 Task: Create List Residential Rentals in Board Employee Performance Tracking to Workspace Contract Management. Create List Commercial Rentals in Board Customer Feedback Action Planning to Workspace Contract Management. Create List Real Estate Marketing in Board Business Model Lean Startup Methodology Implementation to Workspace Contract Management
Action: Mouse moved to (31, 339)
Screenshot: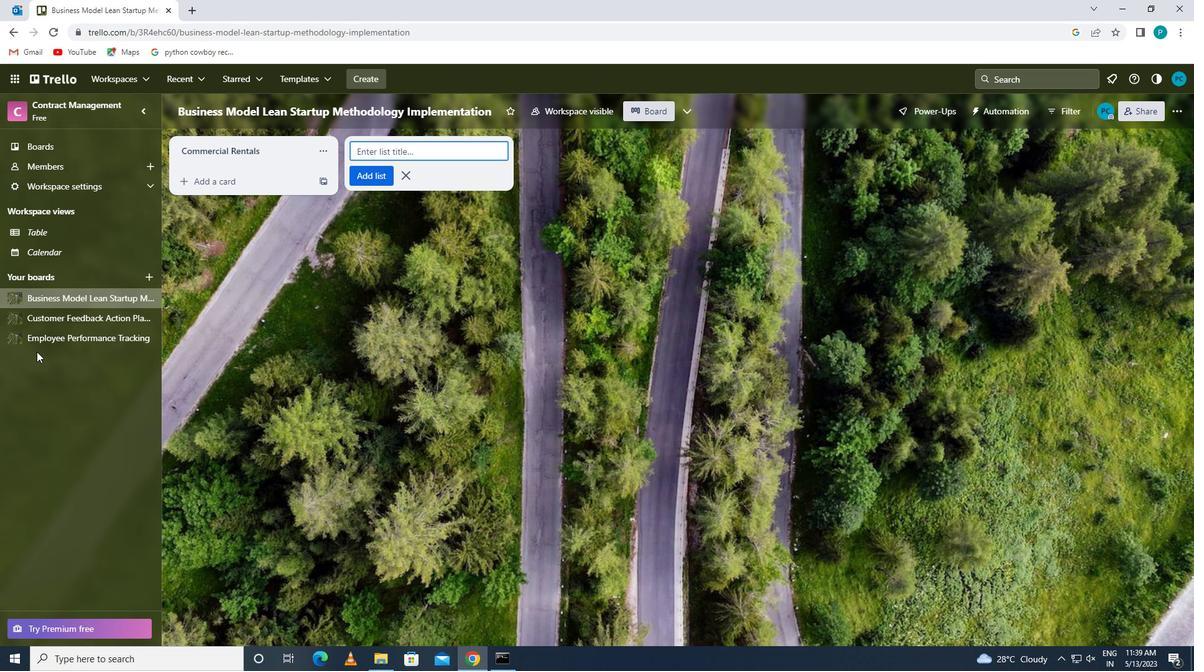 
Action: Mouse pressed left at (31, 339)
Screenshot: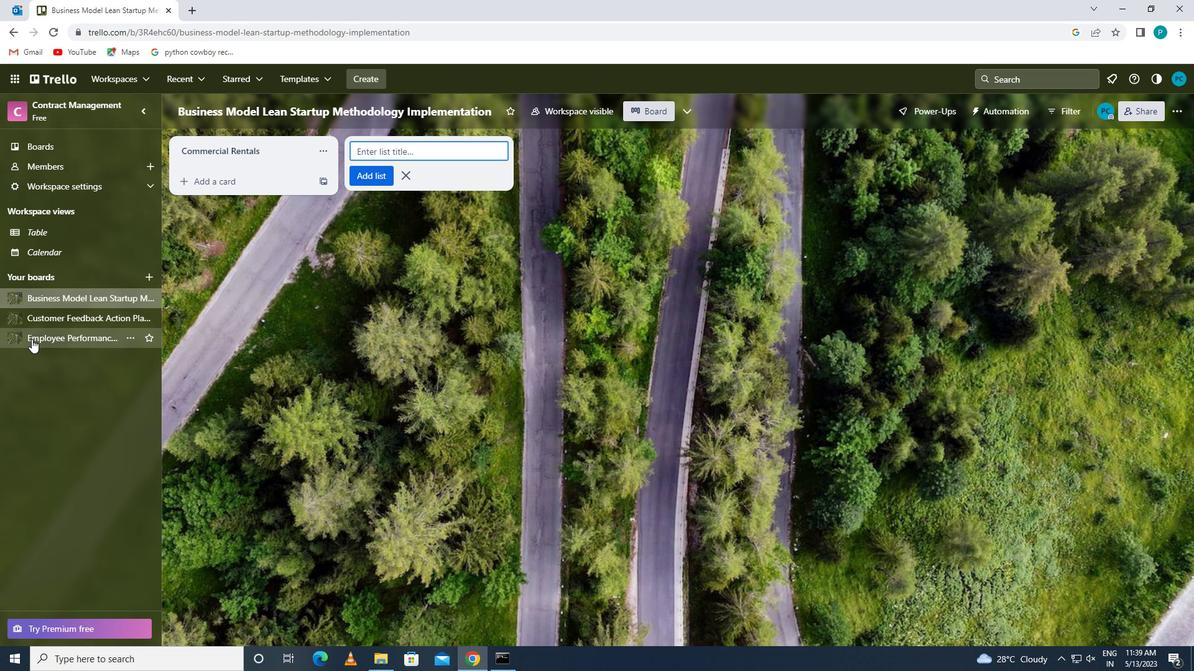 
Action: Mouse moved to (467, 148)
Screenshot: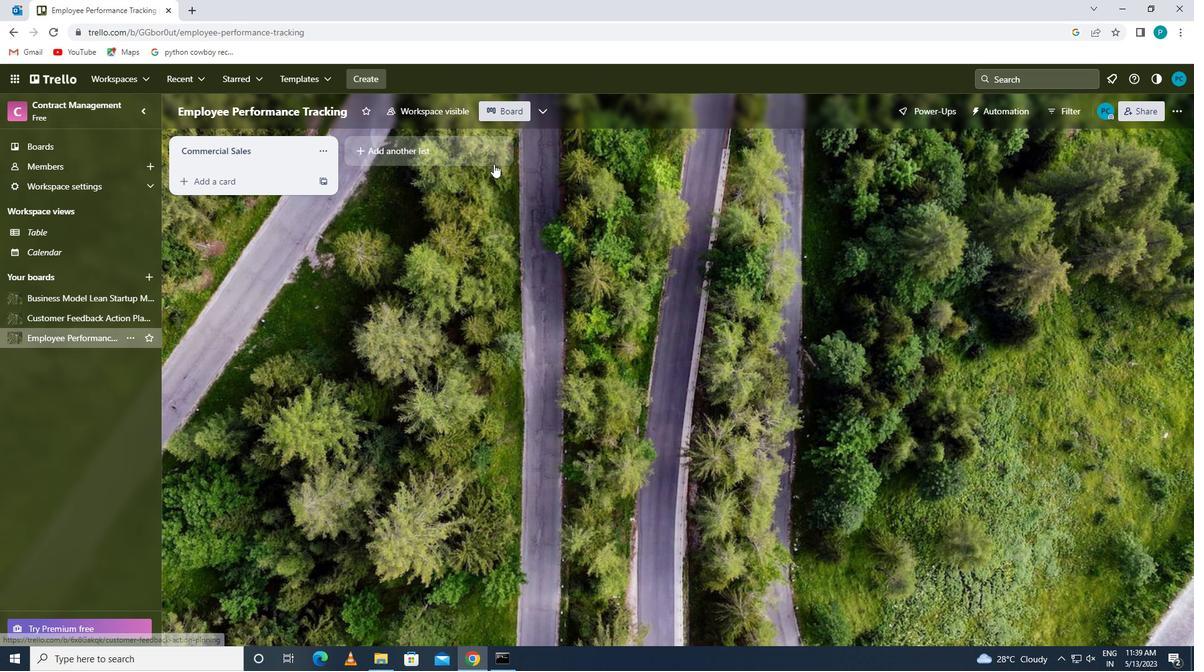 
Action: Mouse pressed left at (467, 148)
Screenshot: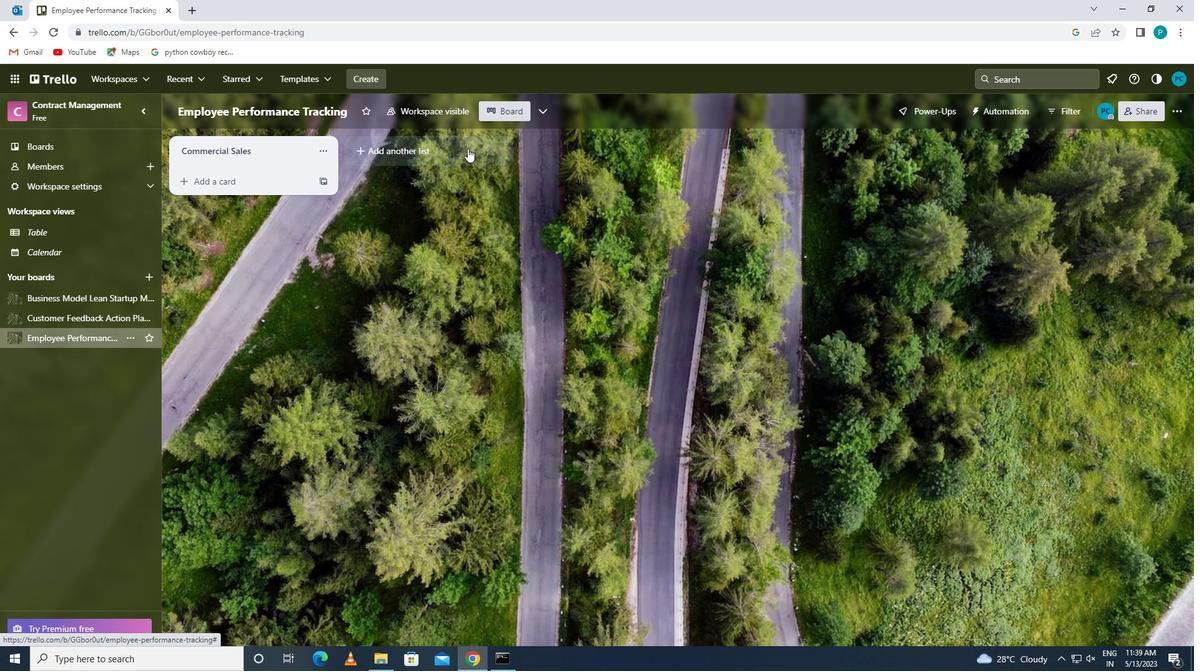 
Action: Key pressed <Key.caps_lock>r<Key.caps_lock>esidential<Key.space><Key.caps_lock>r<Key.caps_lock>entals
Screenshot: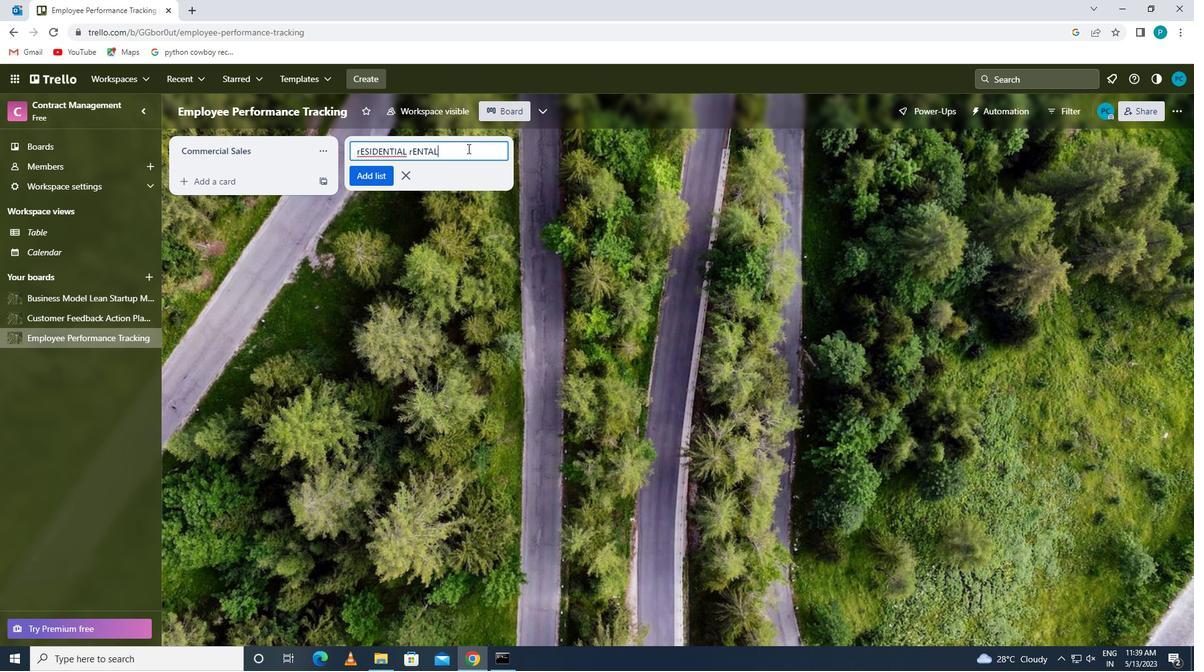 
Action: Mouse moved to (446, 170)
Screenshot: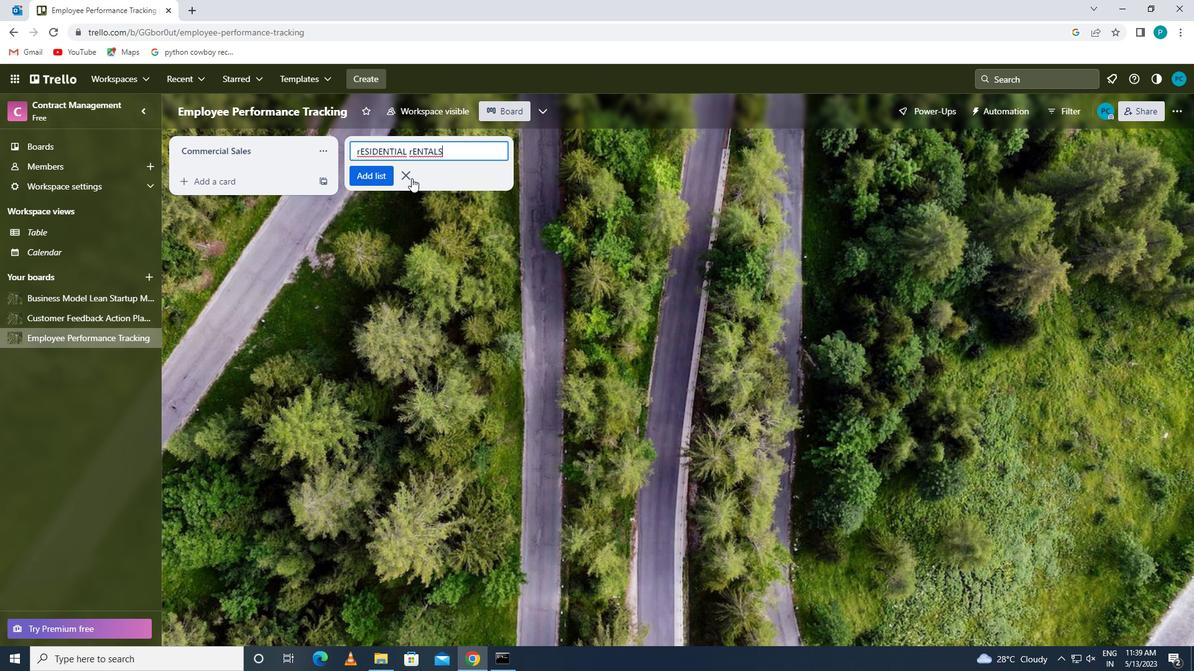 
Action: Key pressed <Key.backspace><Key.backspace><Key.backspace><Key.backspace><Key.backspace><Key.backspace><Key.backspace><Key.backspace><Key.backspace><Key.backspace><Key.backspace><Key.backspace><Key.backspace><Key.backspace><Key.backspace><Key.backspace><Key.backspace><Key.backspace><Key.backspace>r<Key.caps_lock>w<Key.backspace>esidential<Key.space><Key.caps_lock>r<Key.caps_lock>entals
Screenshot: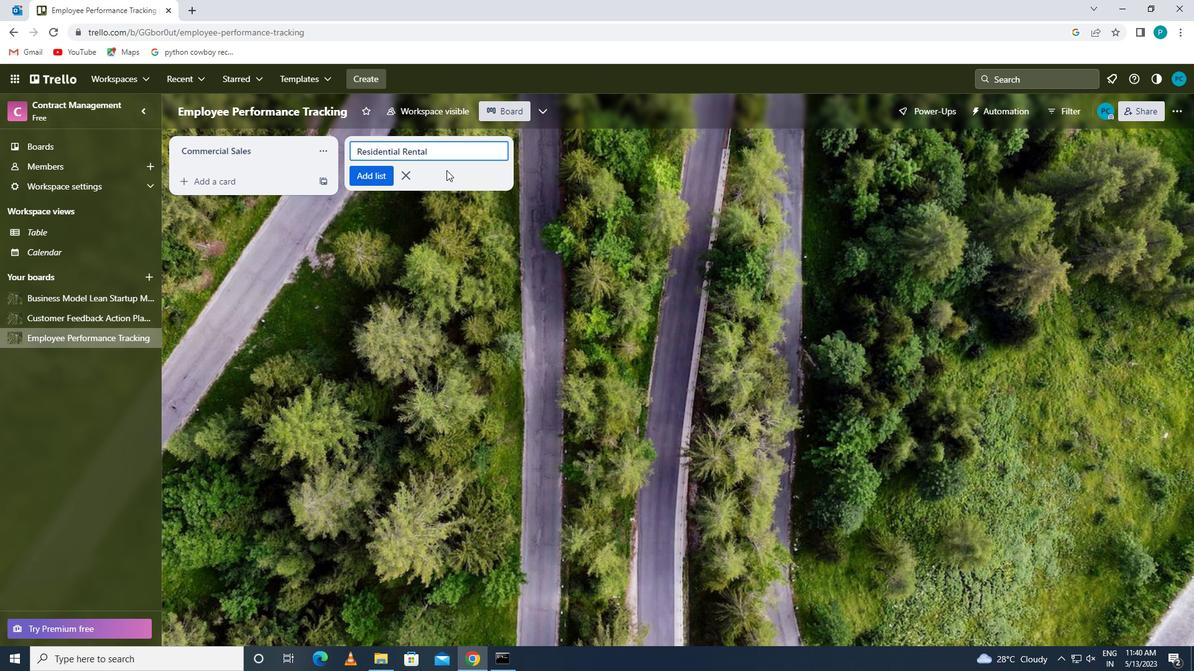 
Action: Mouse moved to (378, 178)
Screenshot: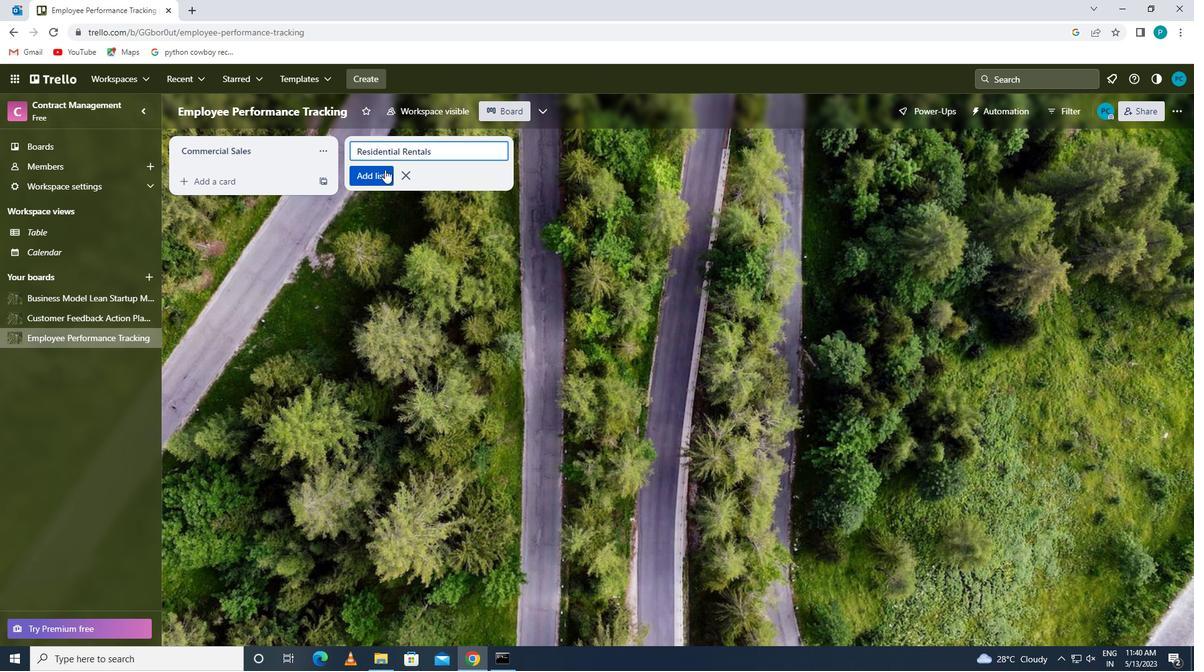 
Action: Mouse pressed left at (378, 178)
Screenshot: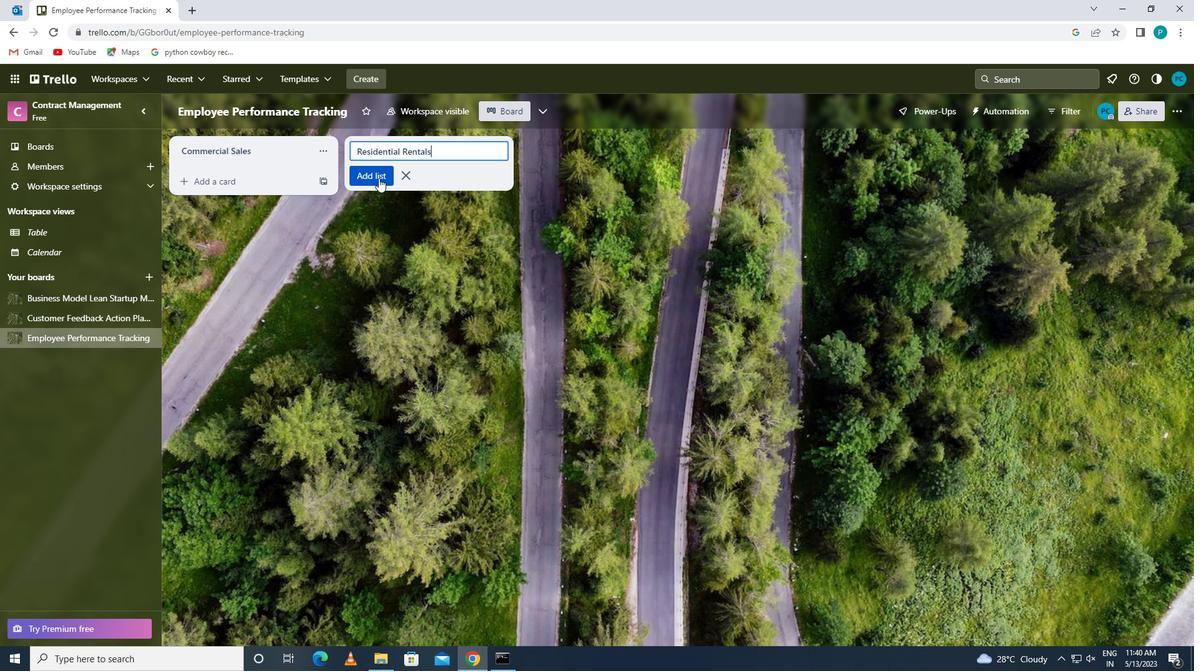 
Action: Mouse moved to (65, 320)
Screenshot: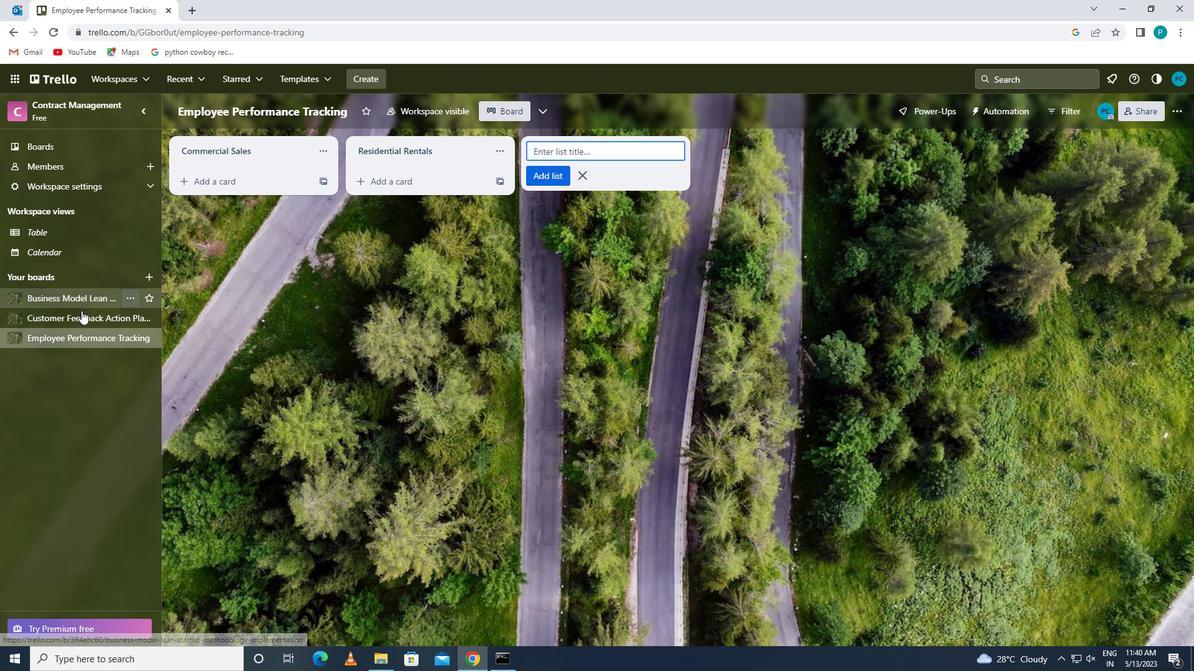 
Action: Mouse pressed left at (65, 320)
Screenshot: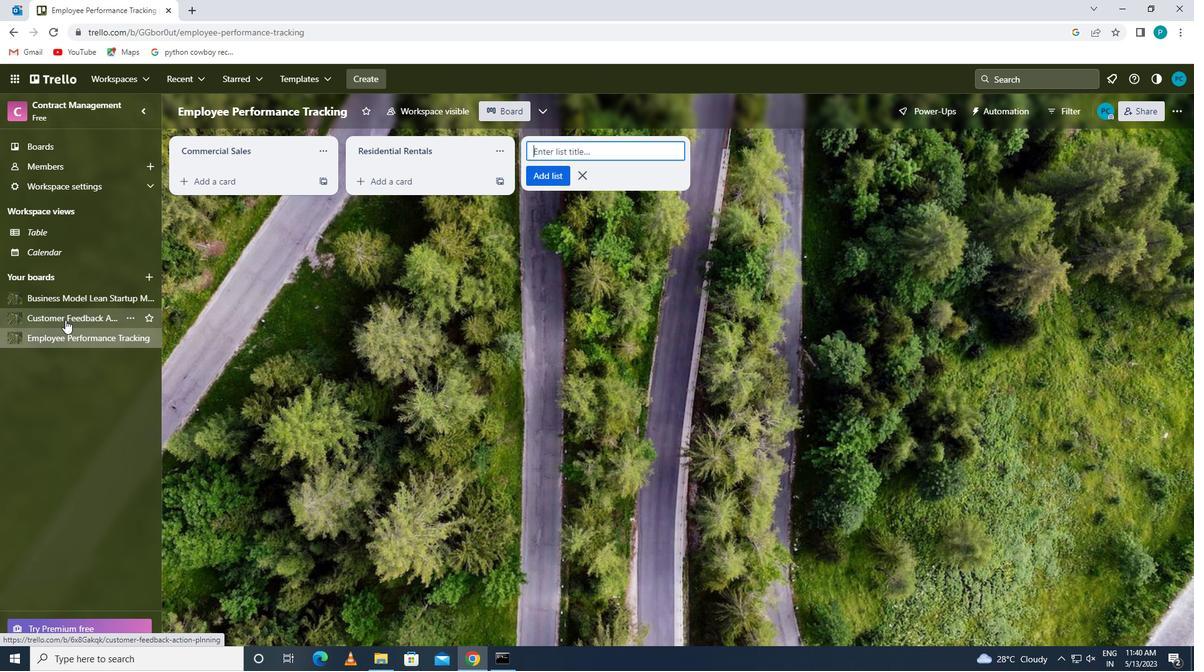 
Action: Mouse moved to (405, 159)
Screenshot: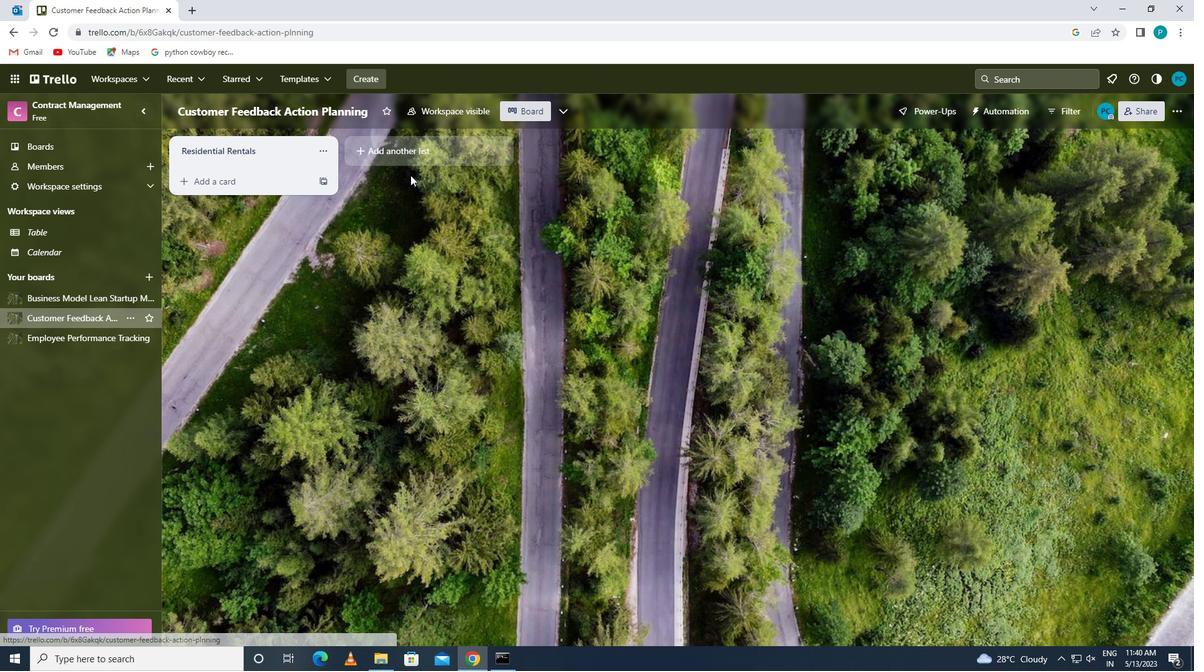 
Action: Mouse pressed left at (405, 159)
Screenshot: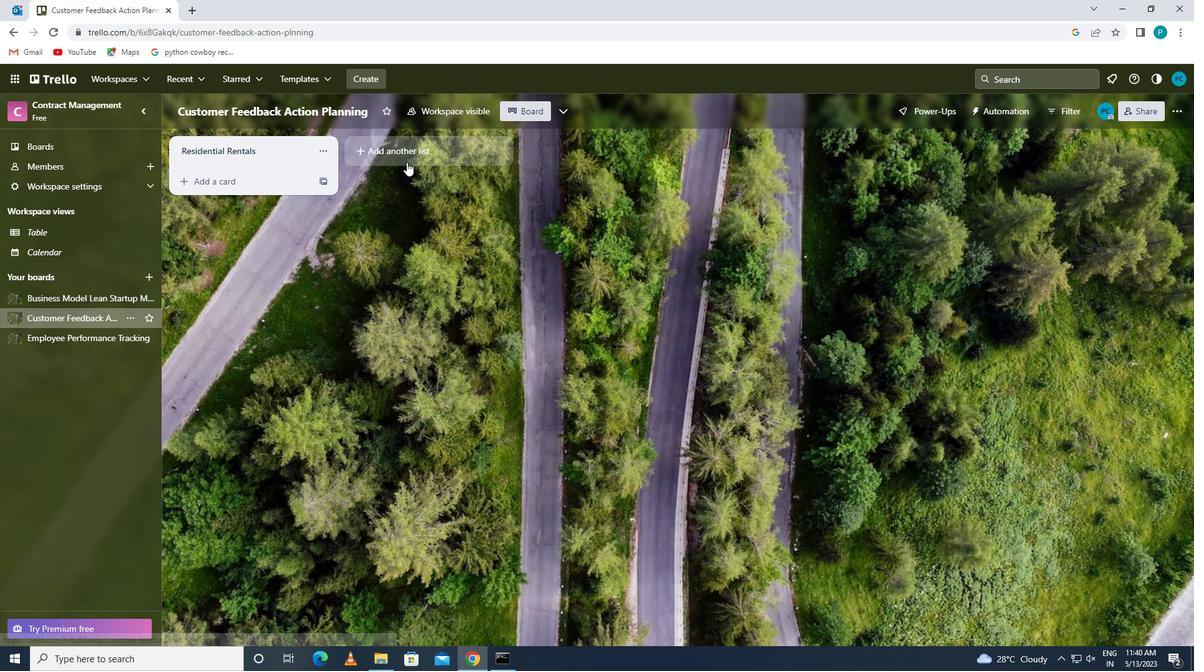 
Action: Key pressed <Key.caps_lock>c<Key.caps_lock>ommercial<Key.space><Key.caps_lock>r<Key.caps_lock>entals
Screenshot: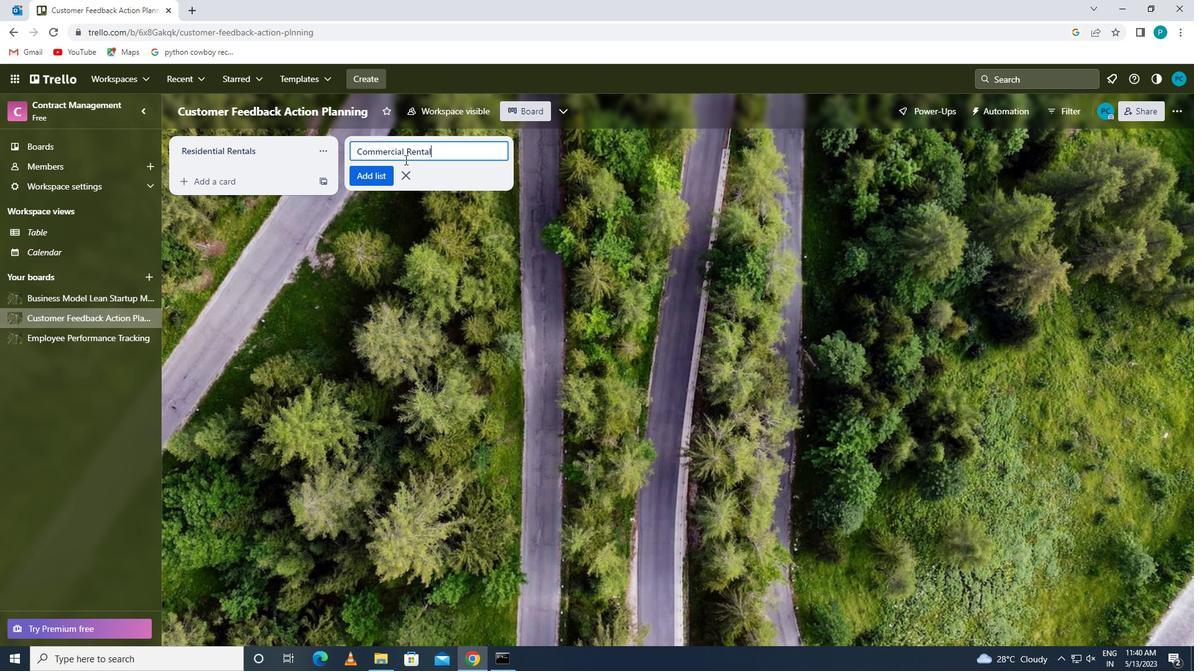 
Action: Mouse moved to (378, 168)
Screenshot: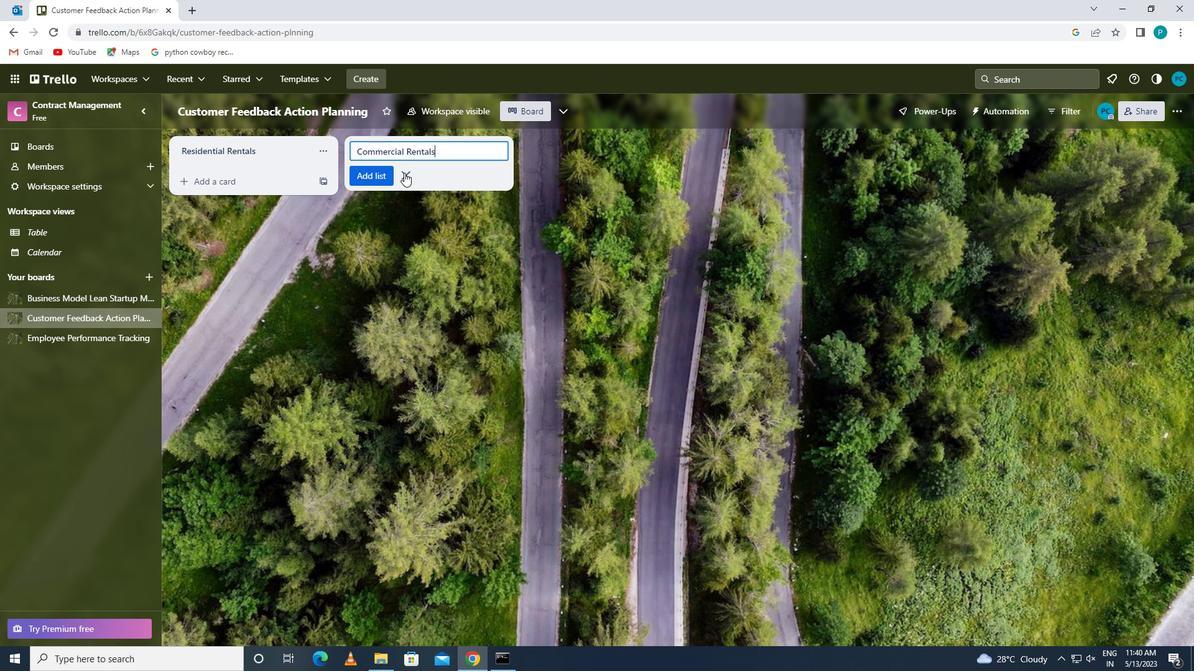 
Action: Mouse pressed left at (378, 168)
Screenshot: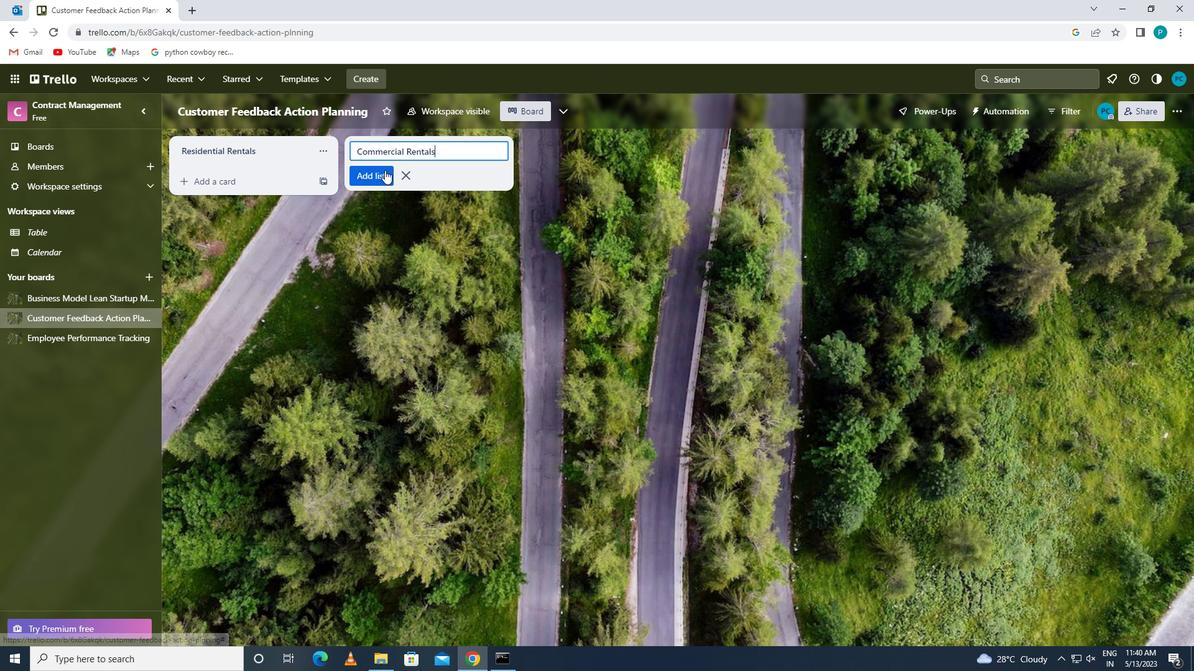 
Action: Mouse moved to (91, 300)
Screenshot: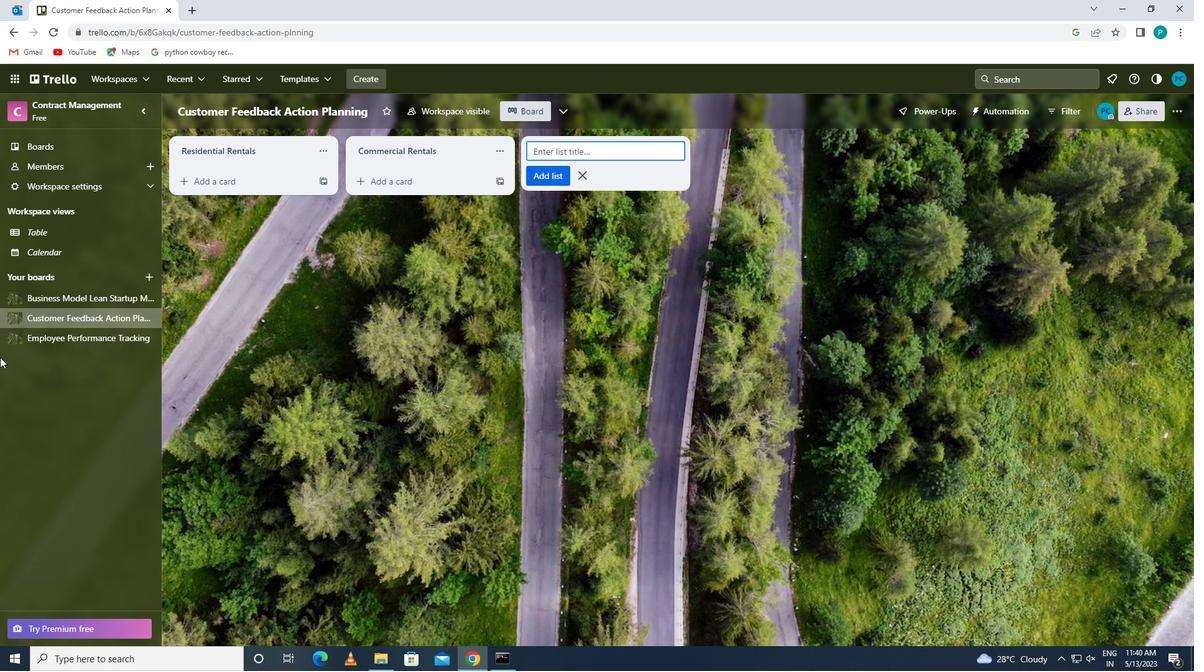 
Action: Mouse pressed left at (91, 300)
Screenshot: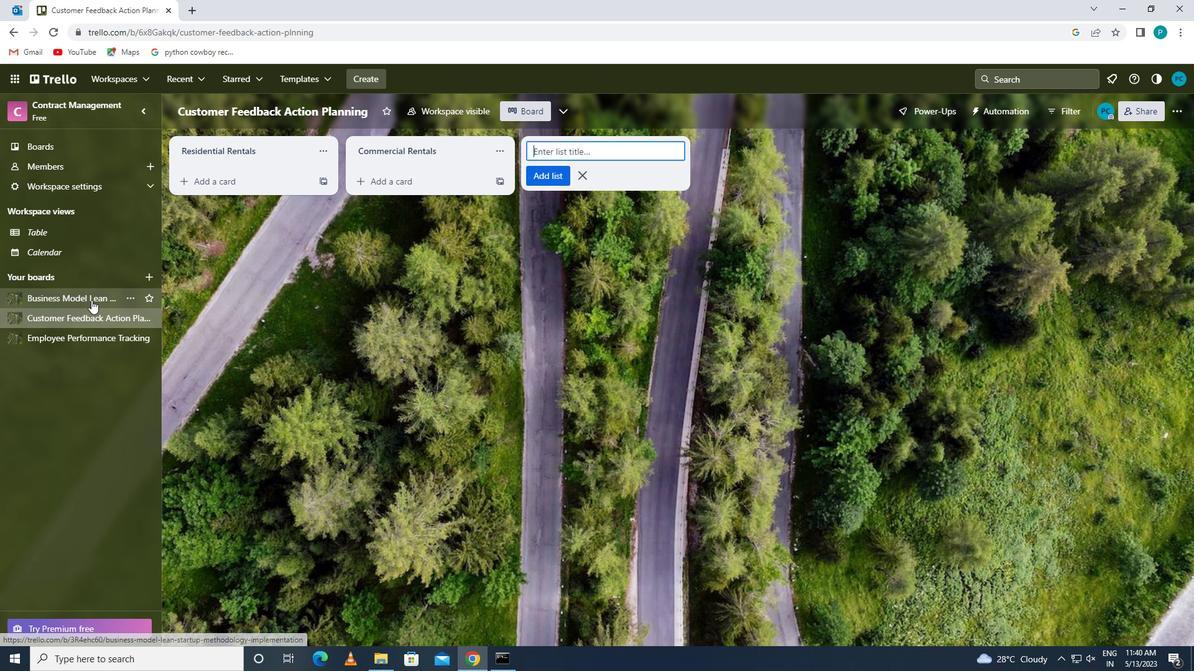 
Action: Mouse moved to (435, 143)
Screenshot: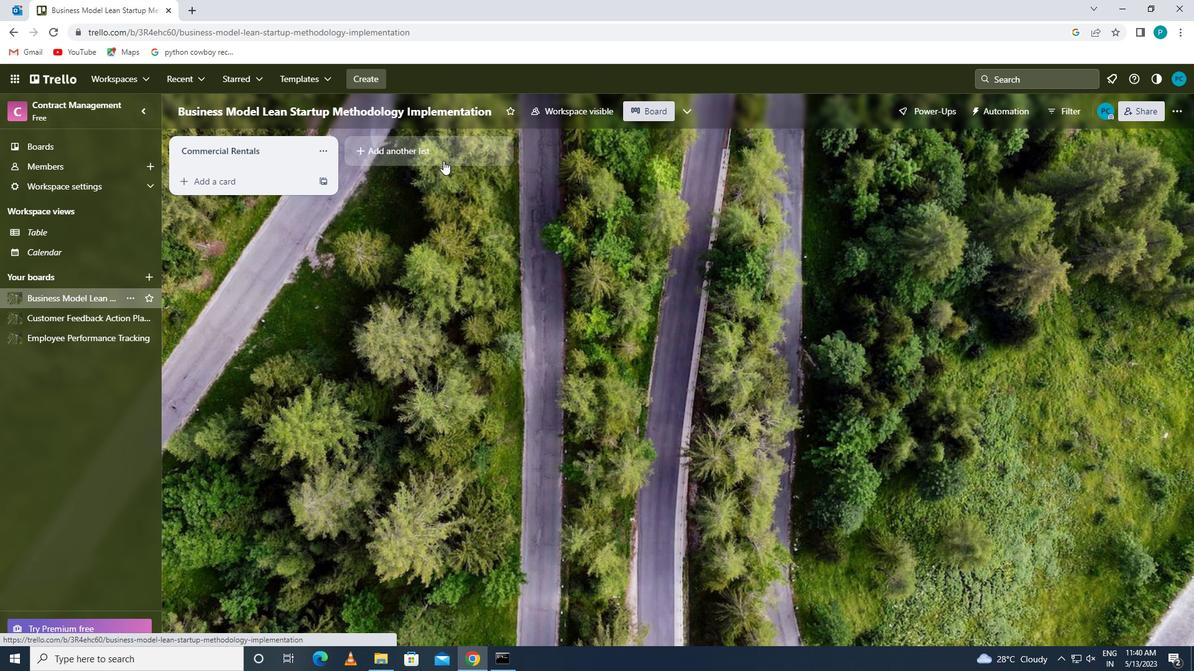 
Action: Mouse pressed left at (435, 143)
Screenshot: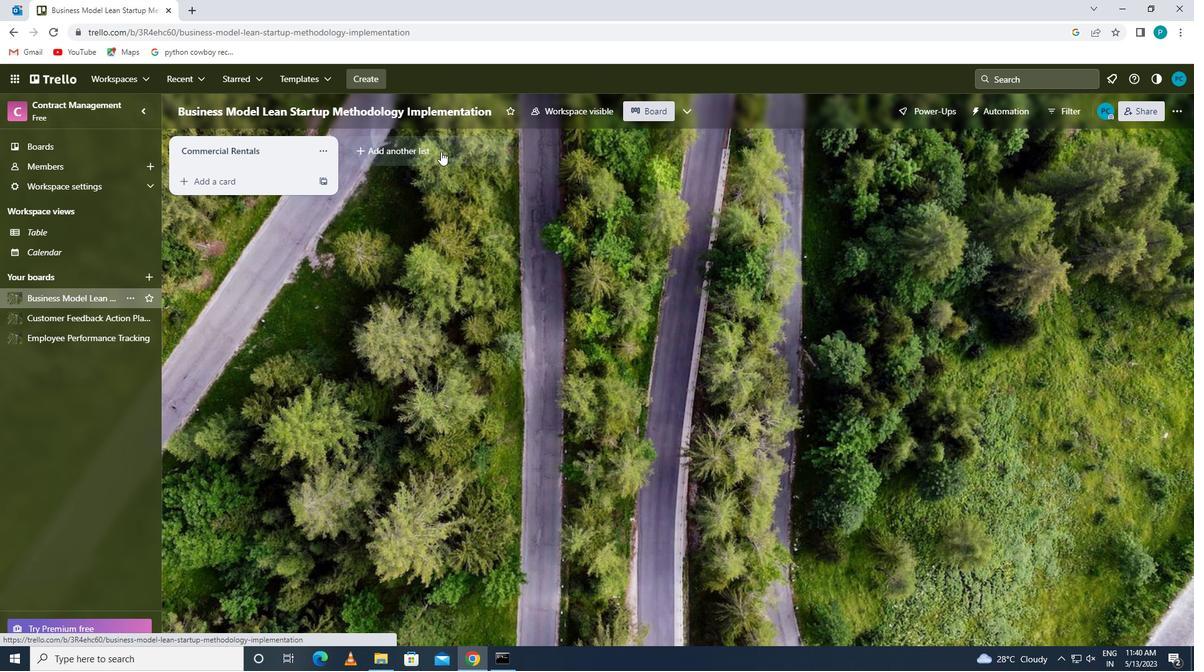 
Action: Key pressed <Key.caps_lock>r<Key.caps_lock>eal<Key.space><Key.caps_lock>e<Key.caps_lock>state<Key.space><Key.caps_lock>m<Key.caps_lock>arketing
Screenshot: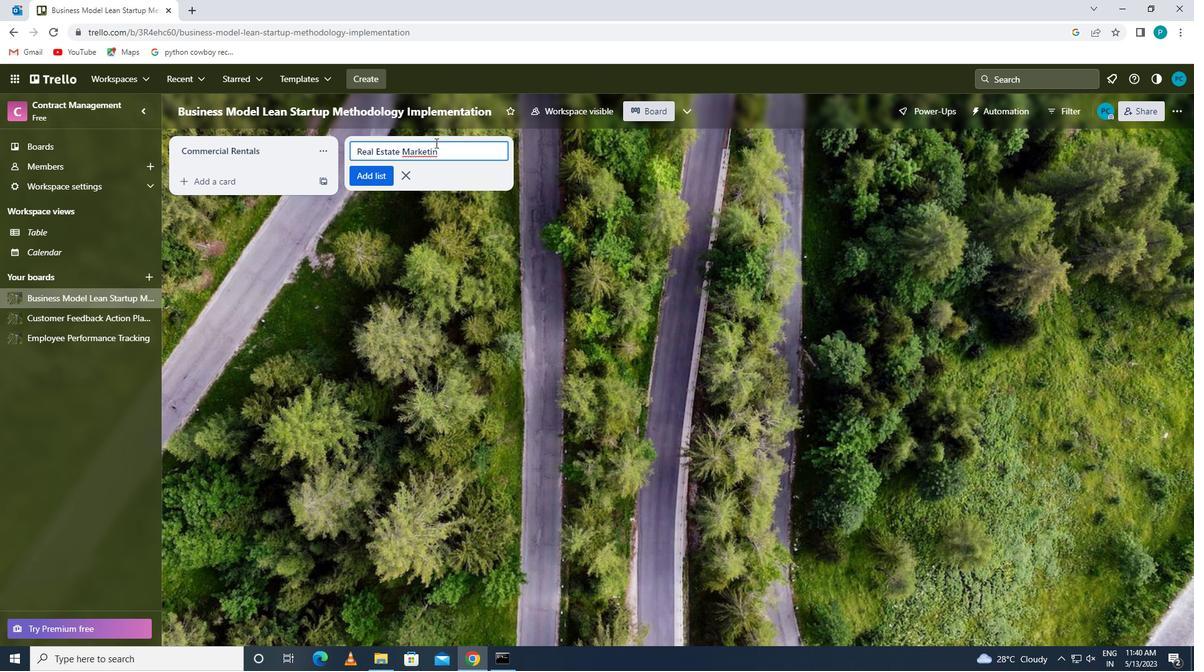 
Action: Mouse moved to (373, 177)
Screenshot: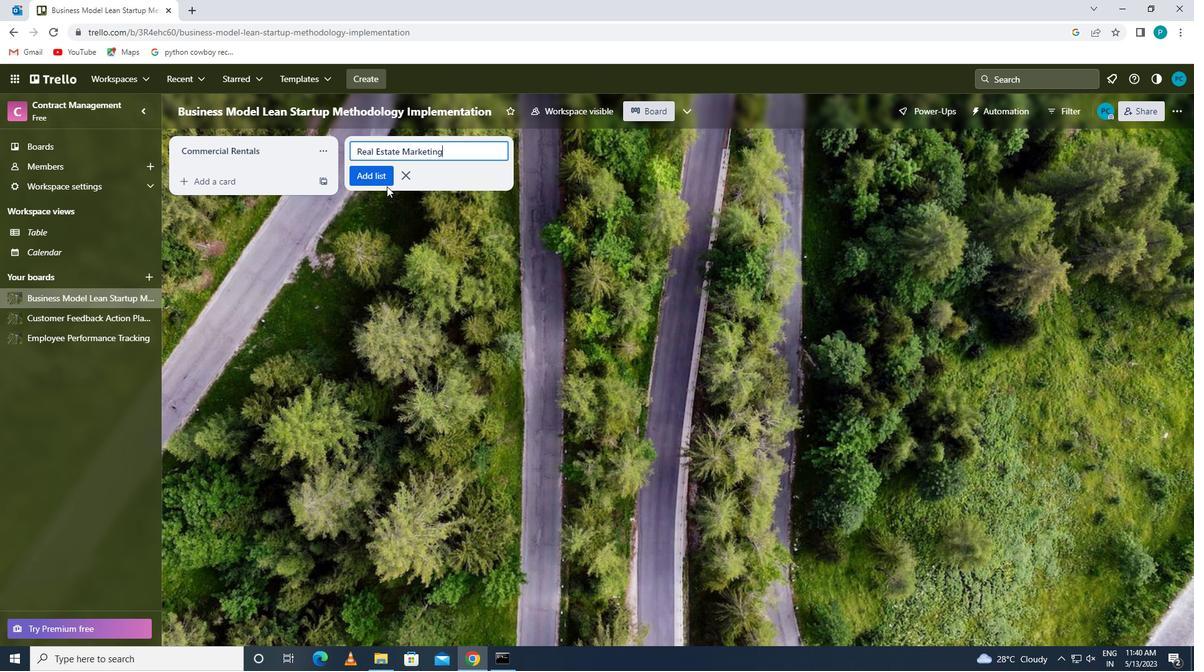 
Action: Mouse pressed left at (373, 177)
Screenshot: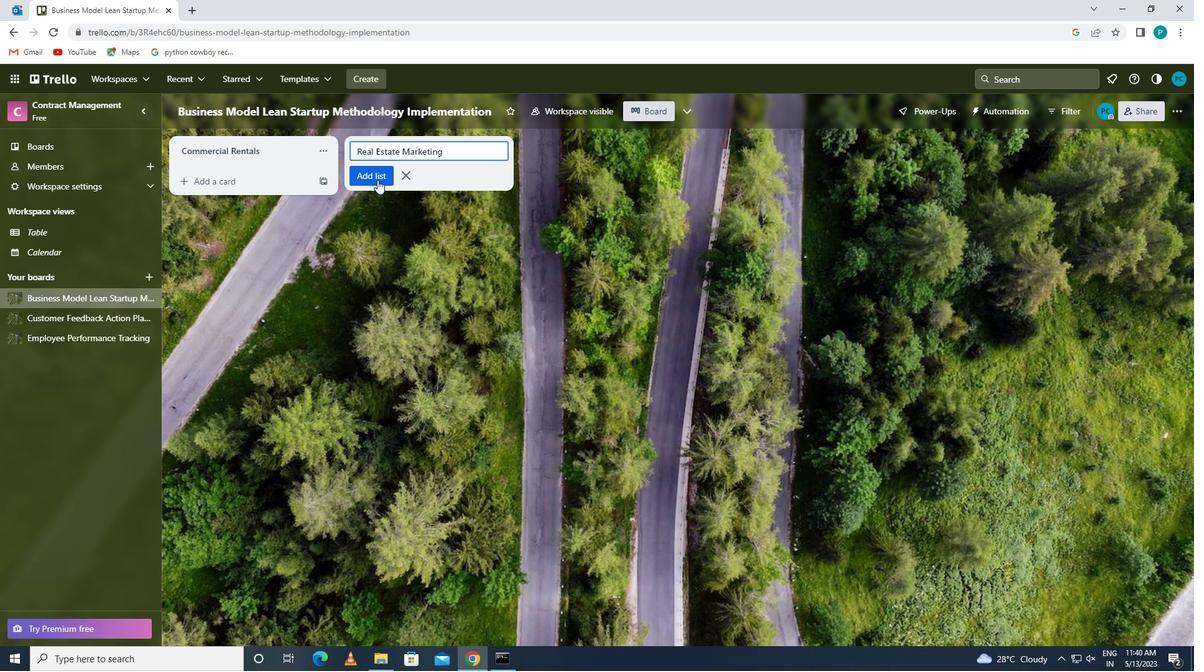 
